 Task: Change  the formatting of the data to Which is Less than 10, In conditional formating, put the option 'Light Red Fill with Drak Red Text. 'In the sheet   Precision Sales templetes book
Action: Mouse moved to (214, 98)
Screenshot: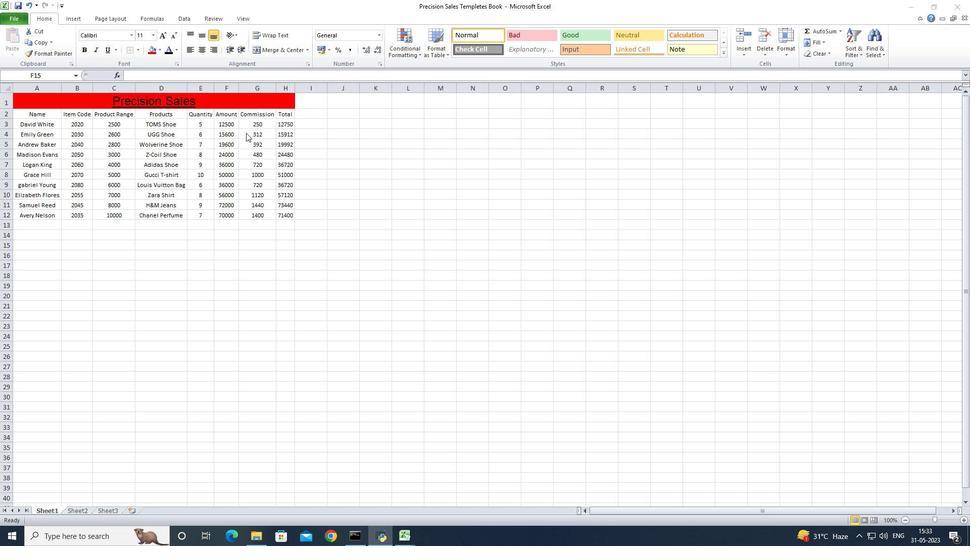 
Action: Mouse pressed left at (214, 98)
Screenshot: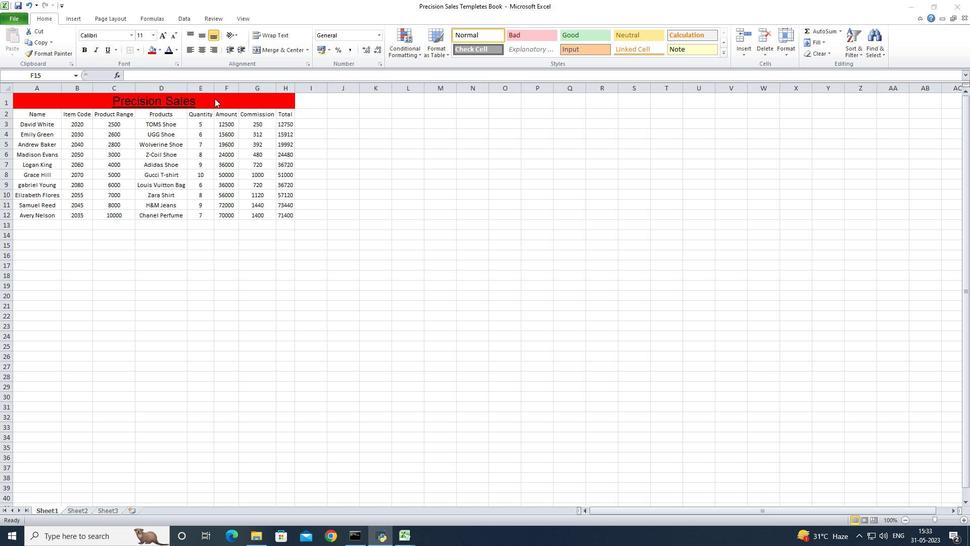 
Action: Mouse moved to (46, 114)
Screenshot: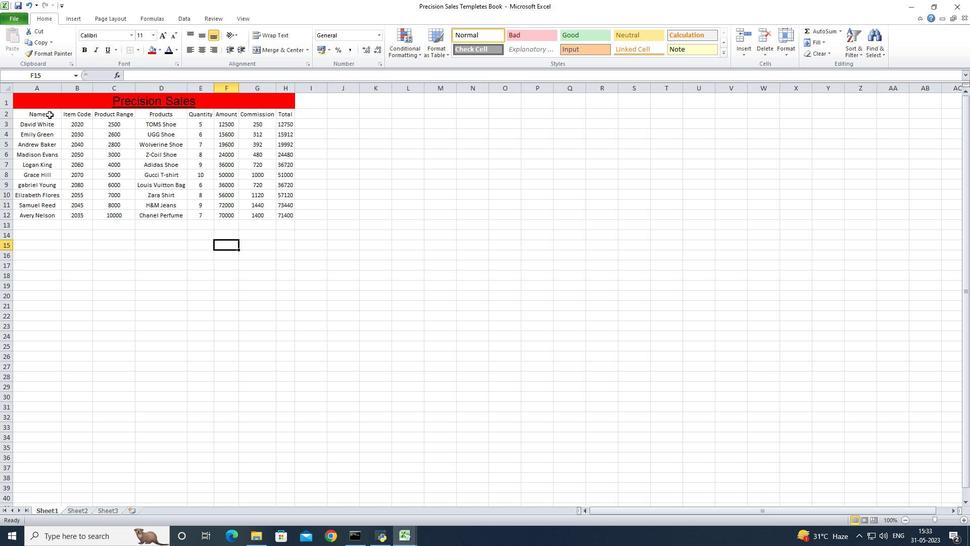 
Action: Mouse pressed left at (46, 114)
Screenshot: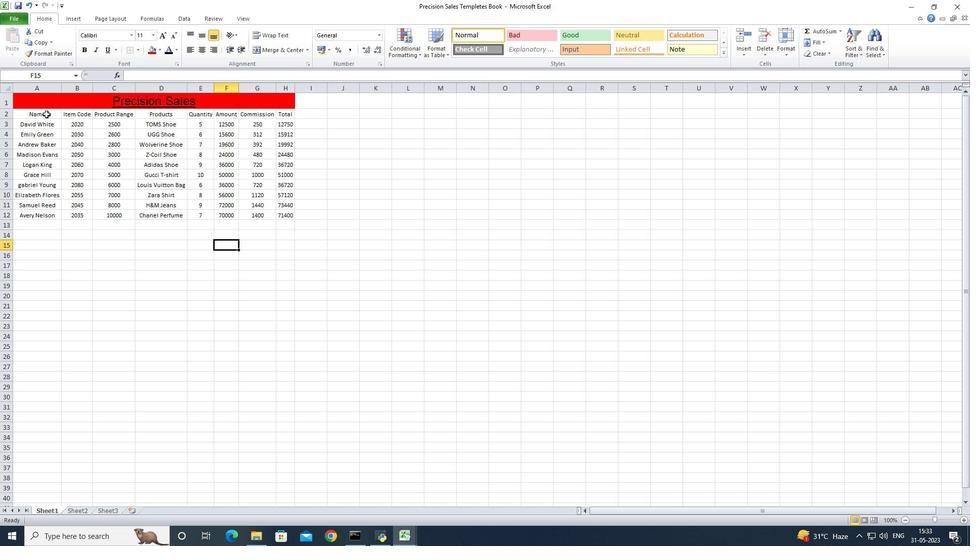
Action: Mouse moved to (404, 47)
Screenshot: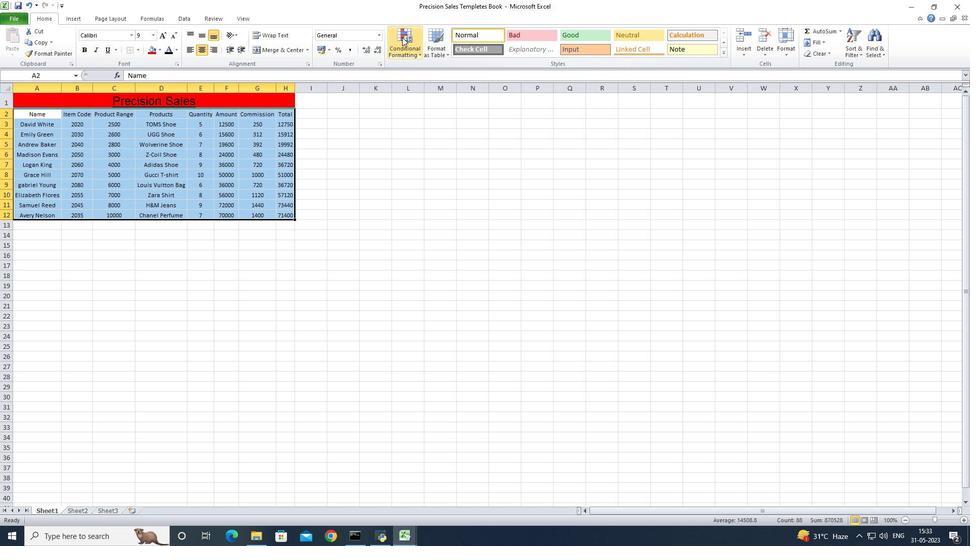 
Action: Mouse pressed left at (404, 47)
Screenshot: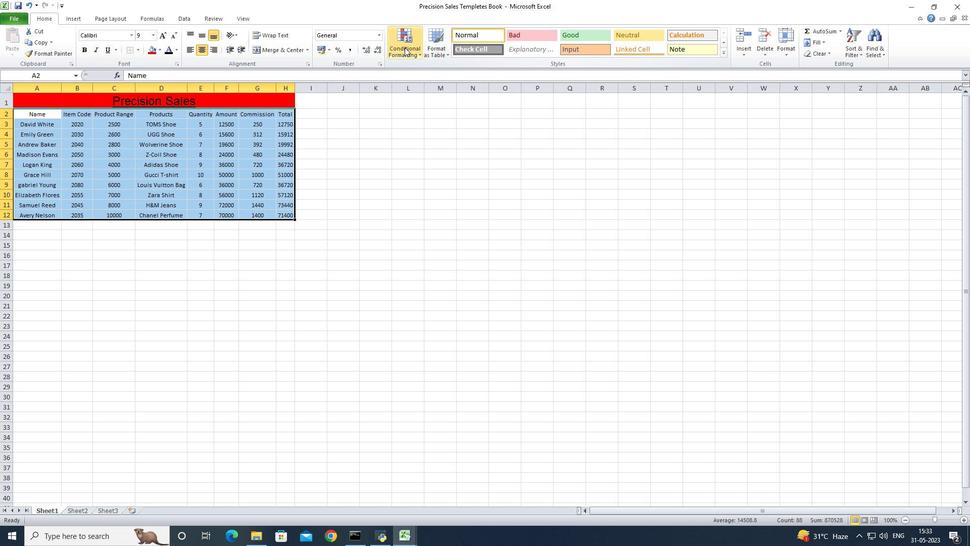 
Action: Mouse moved to (513, 96)
Screenshot: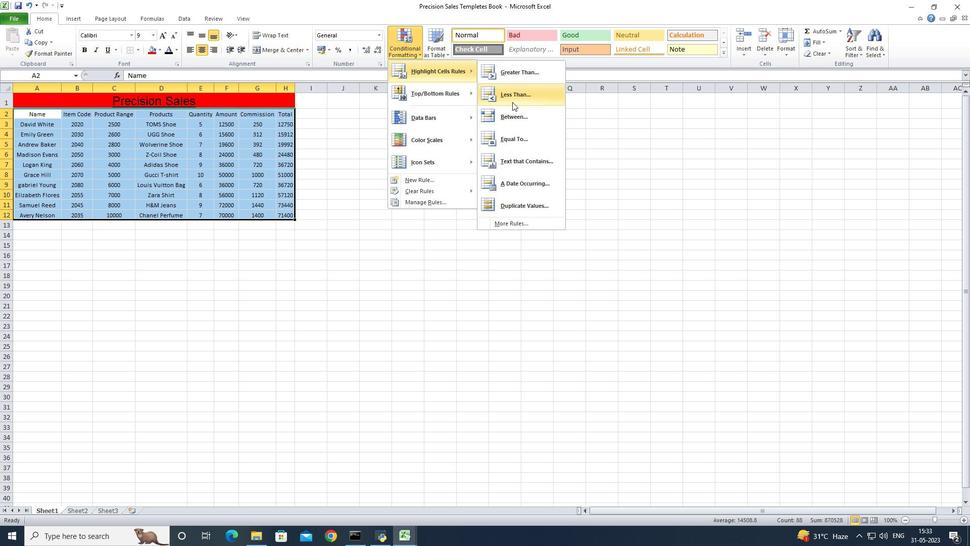 
Action: Mouse pressed left at (513, 96)
Screenshot: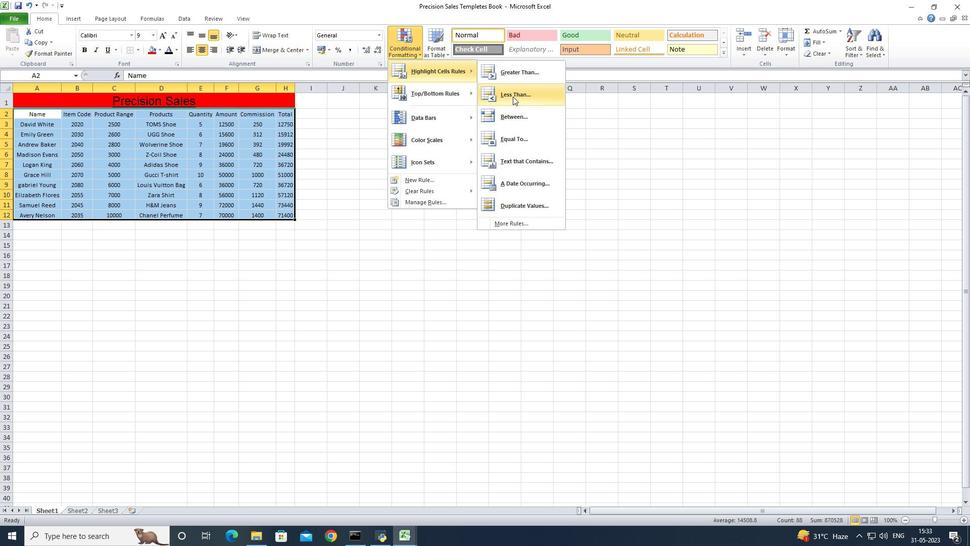 
Action: Mouse moved to (217, 166)
Screenshot: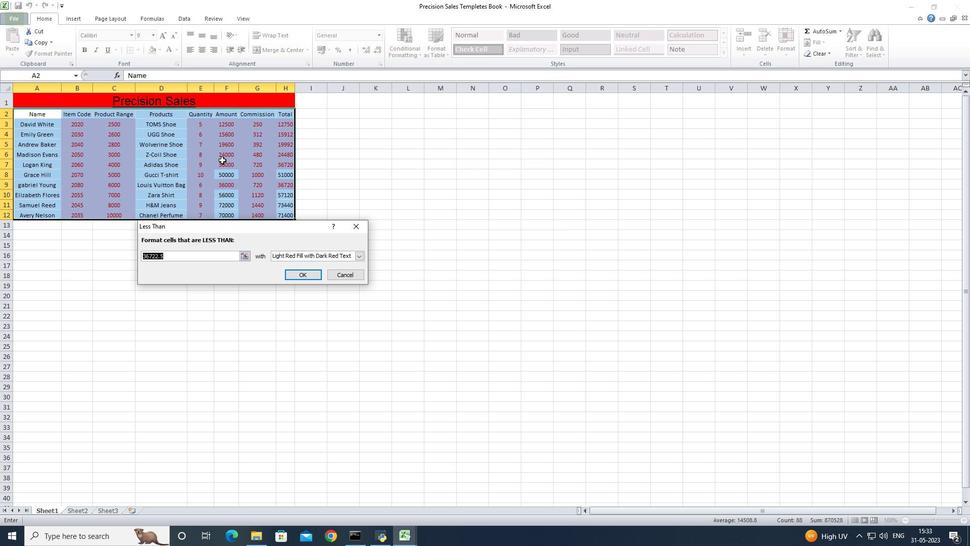 
Action: Key pressed 10
Screenshot: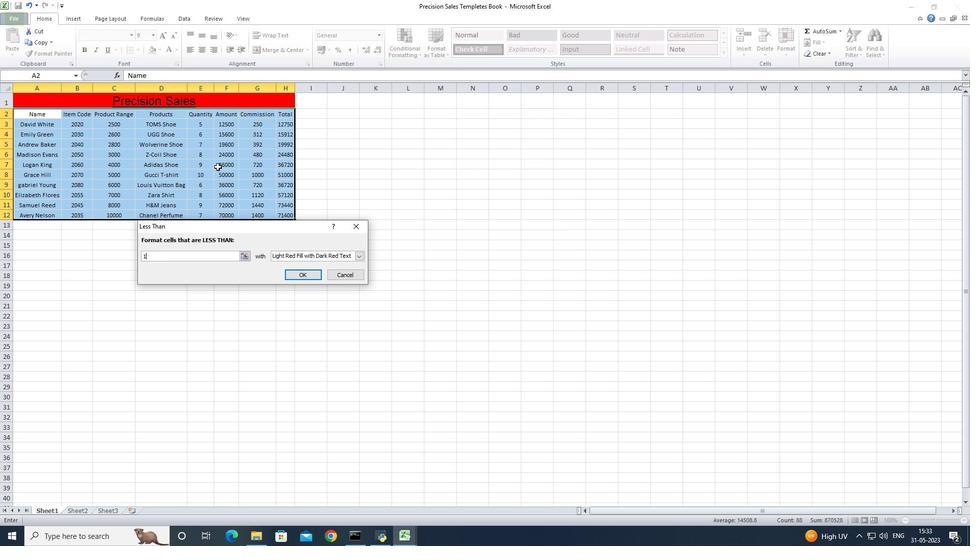 
Action: Mouse moved to (360, 257)
Screenshot: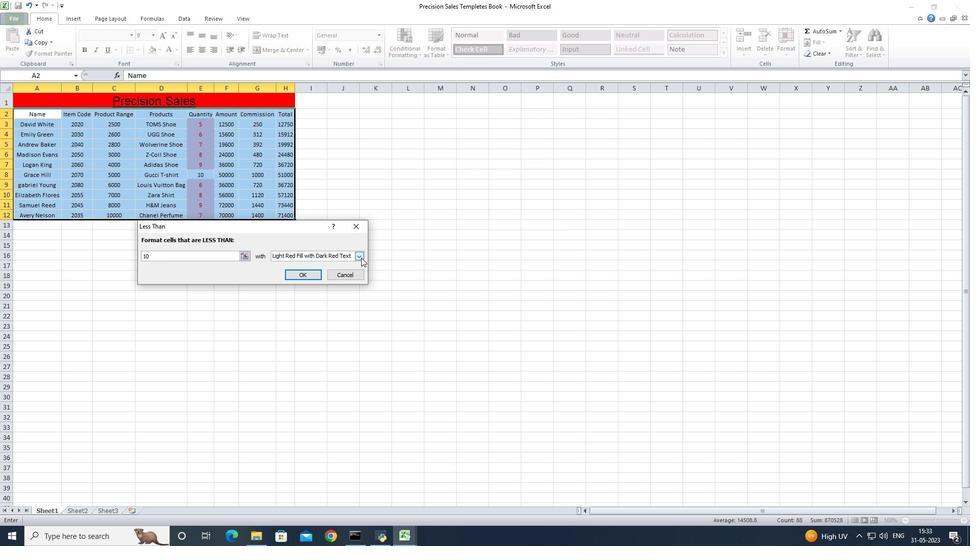 
Action: Mouse pressed left at (360, 257)
Screenshot: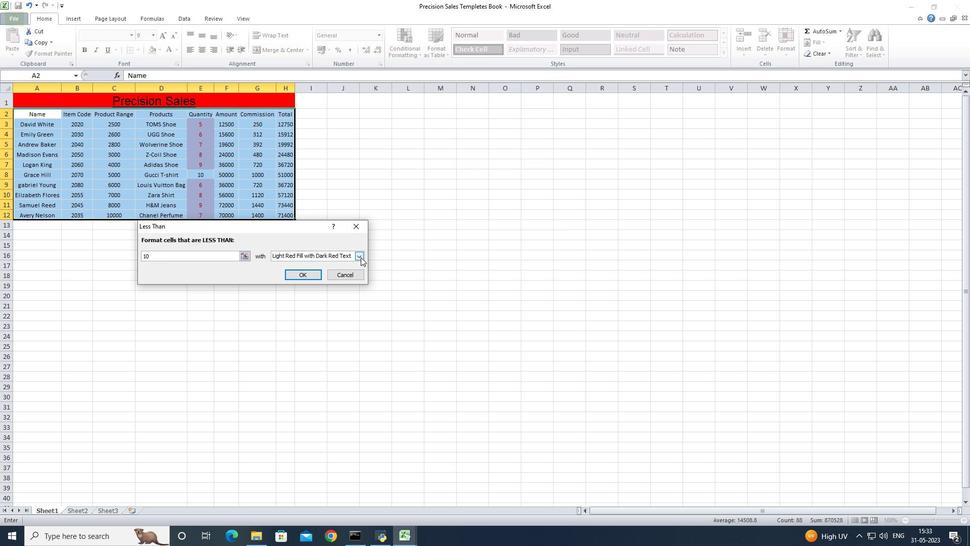 
Action: Mouse moved to (288, 265)
Screenshot: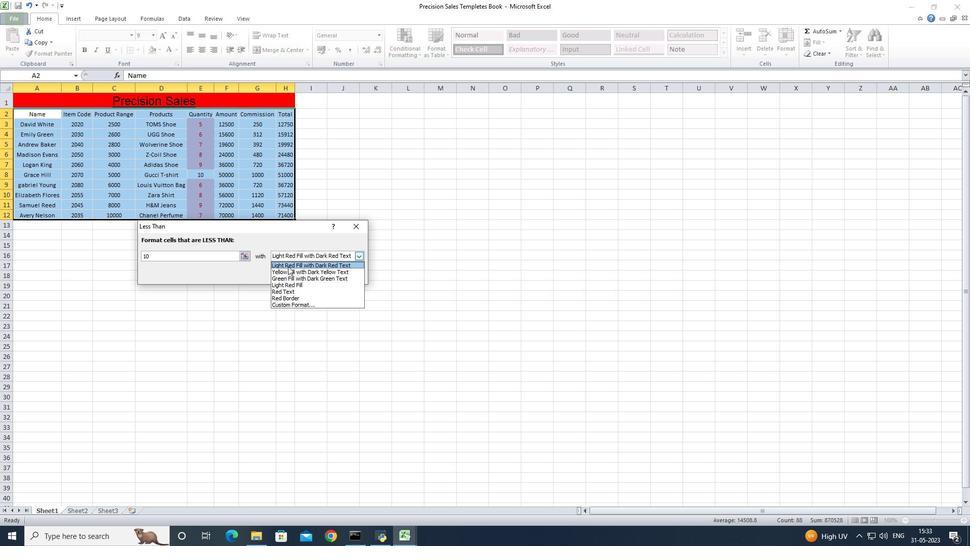 
Action: Mouse pressed left at (288, 265)
Screenshot: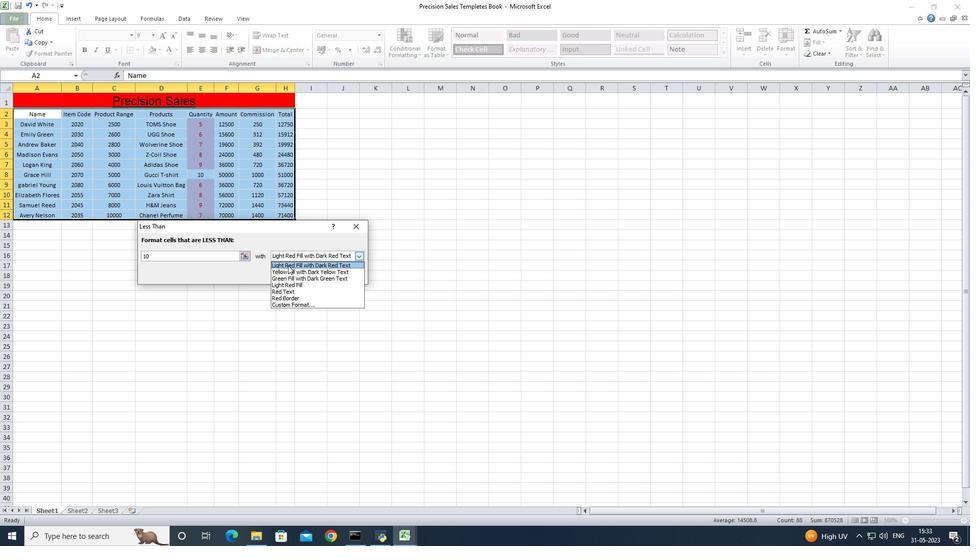 
Action: Mouse moved to (298, 276)
Screenshot: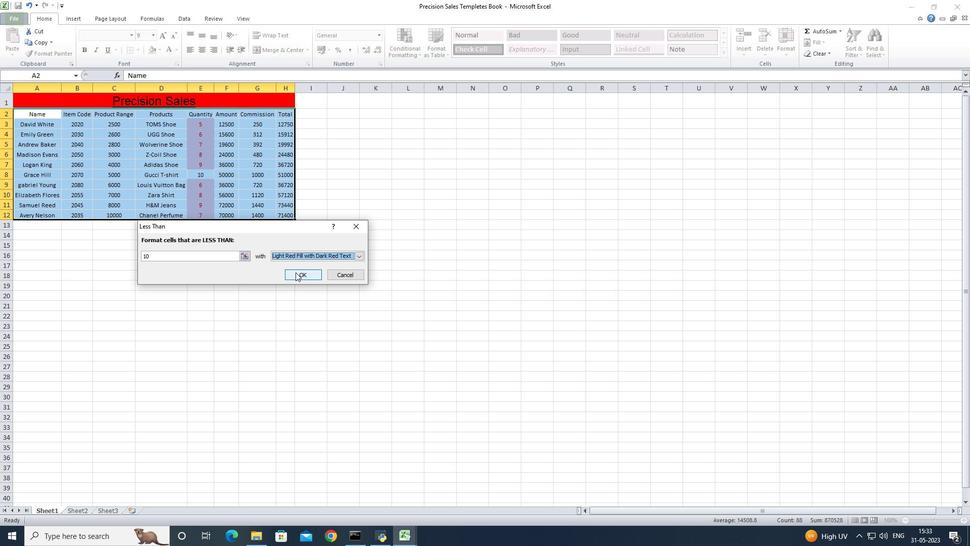
Action: Mouse pressed left at (298, 276)
Screenshot: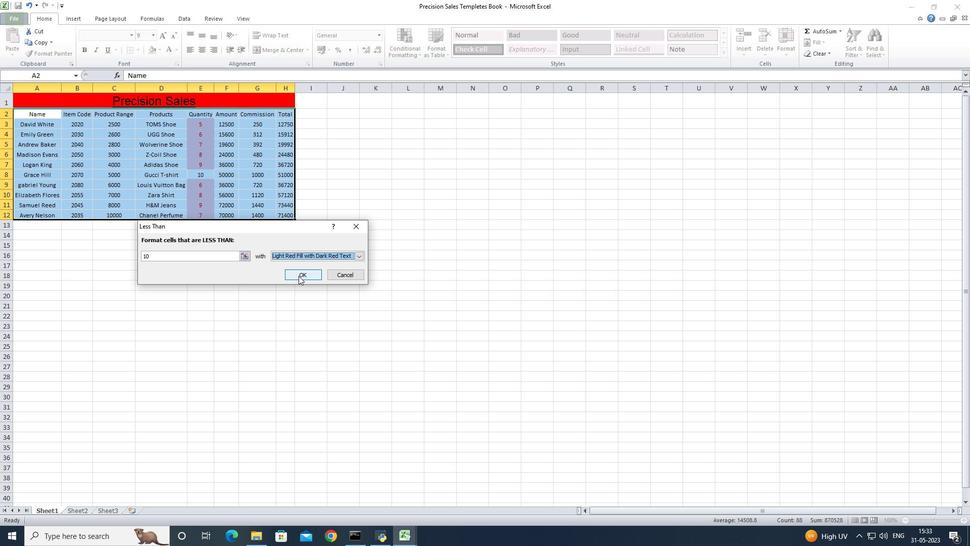 
Action: Mouse moved to (180, 262)
Screenshot: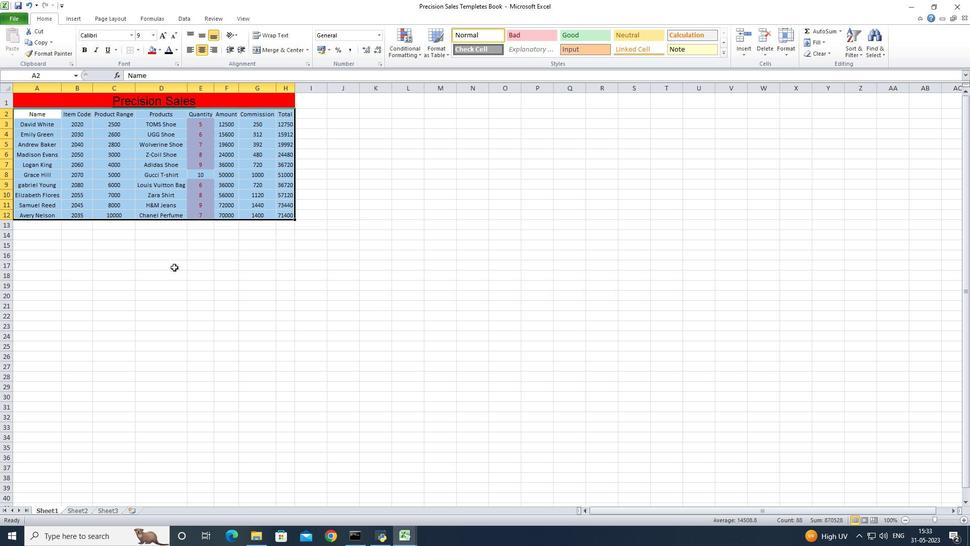 
Action: Mouse pressed left at (180, 262)
Screenshot: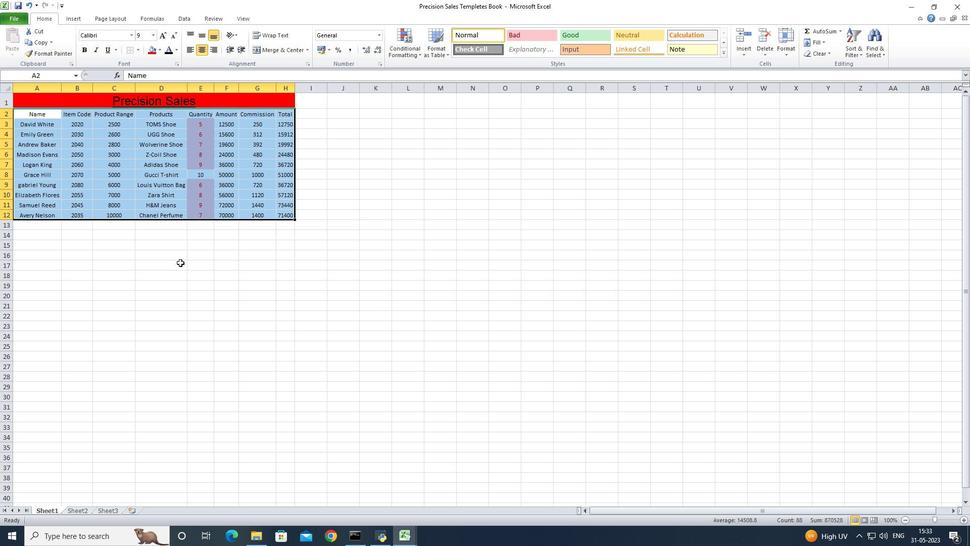 
Action: Mouse moved to (102, 262)
Screenshot: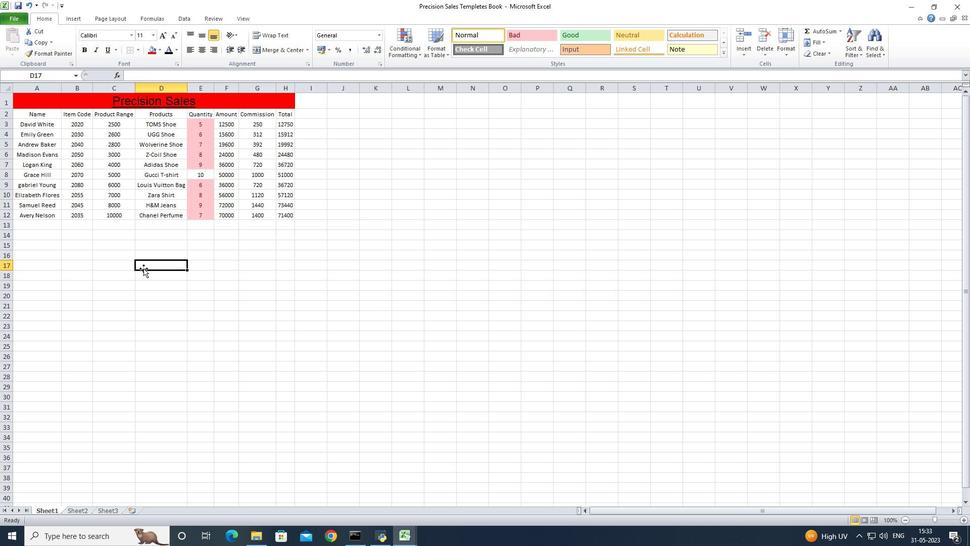 
Action: Mouse pressed left at (102, 262)
Screenshot: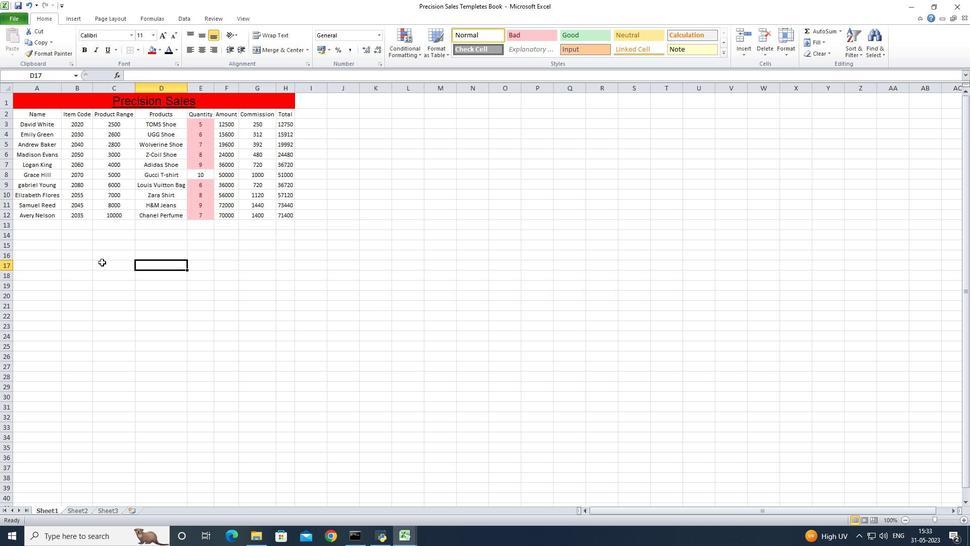 
Action: Mouse moved to (62, 89)
Screenshot: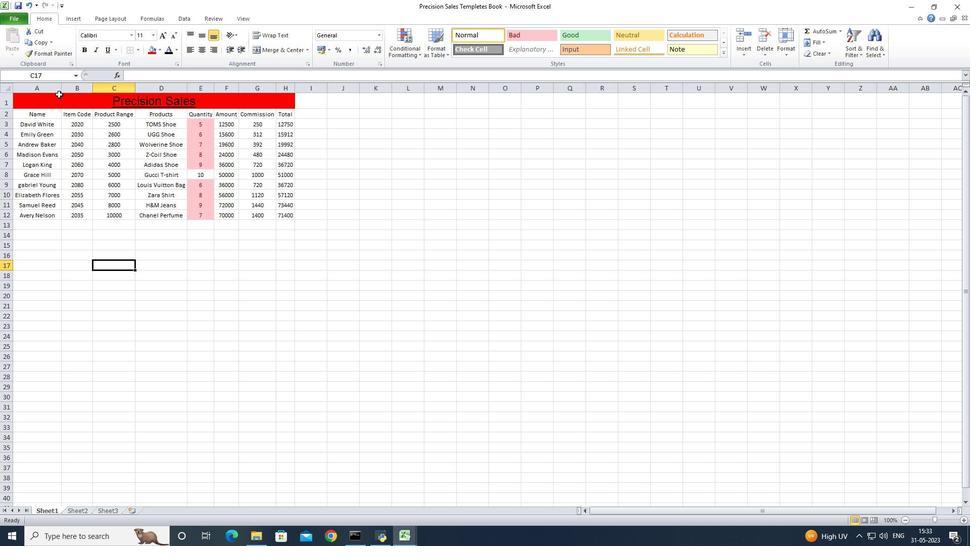 
Action: Mouse pressed left at (62, 89)
Screenshot: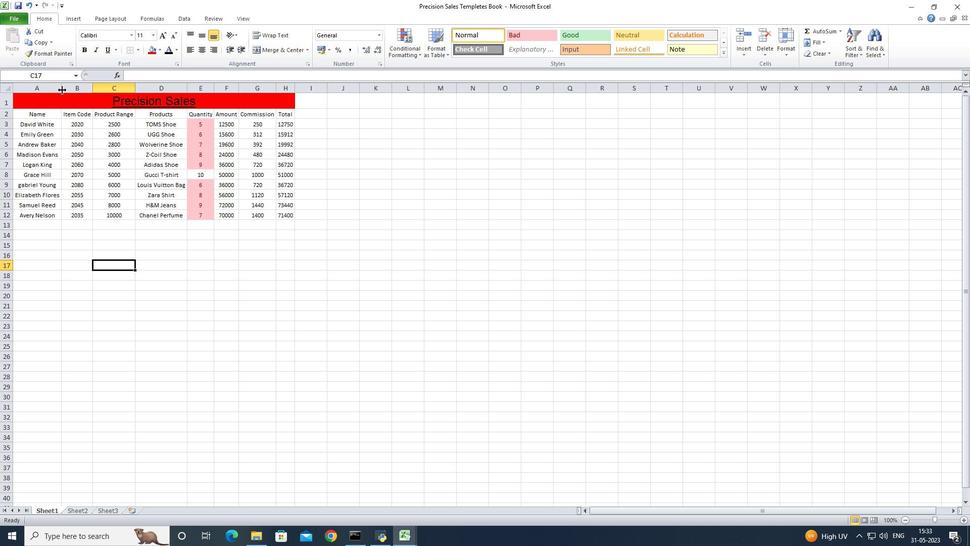 
Action: Mouse pressed left at (62, 89)
Screenshot: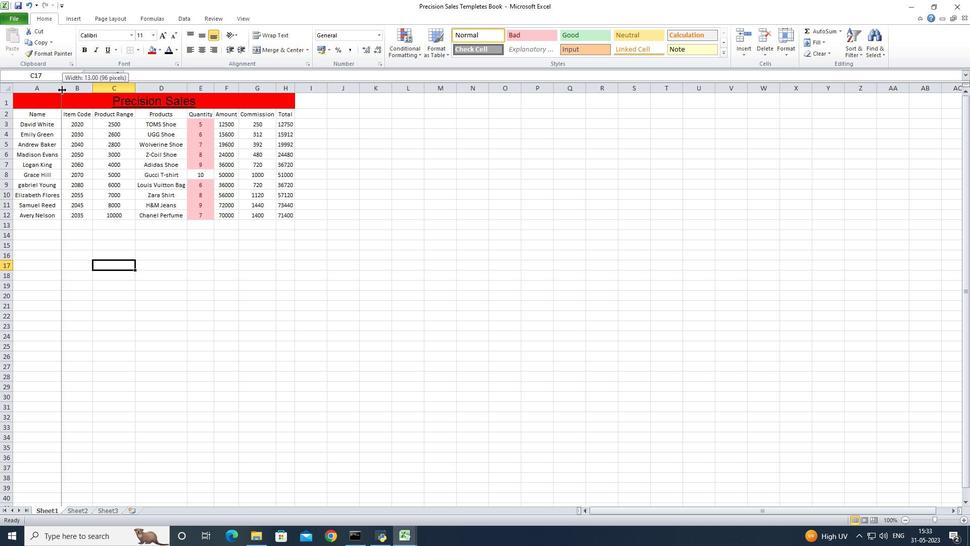 
Action: Mouse moved to (215, 90)
Screenshot: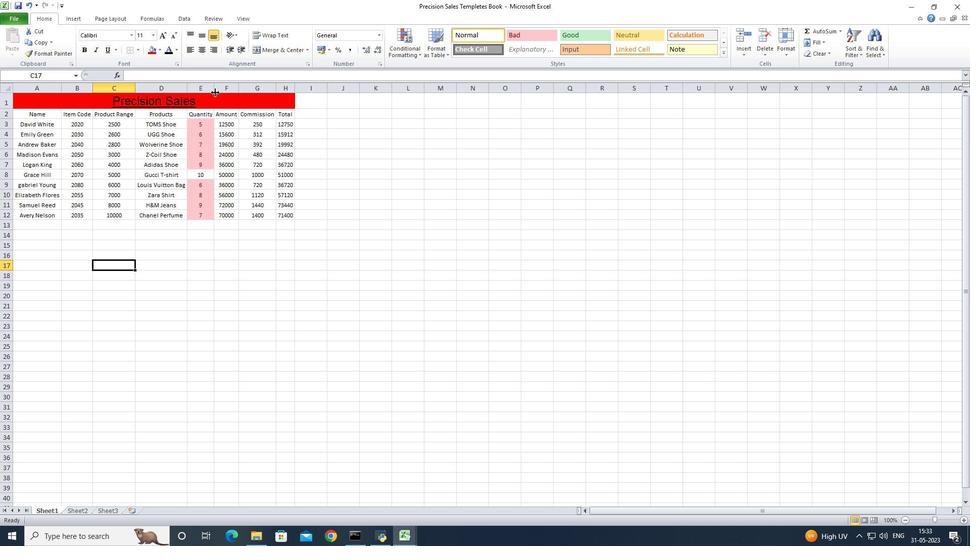 
Action: Mouse pressed left at (215, 90)
Screenshot: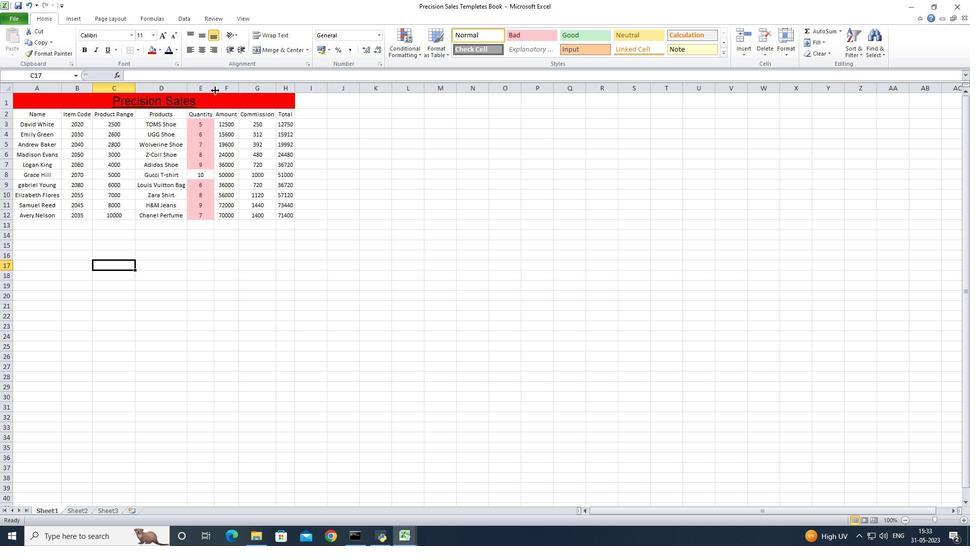 
Action: Mouse pressed left at (215, 90)
Screenshot: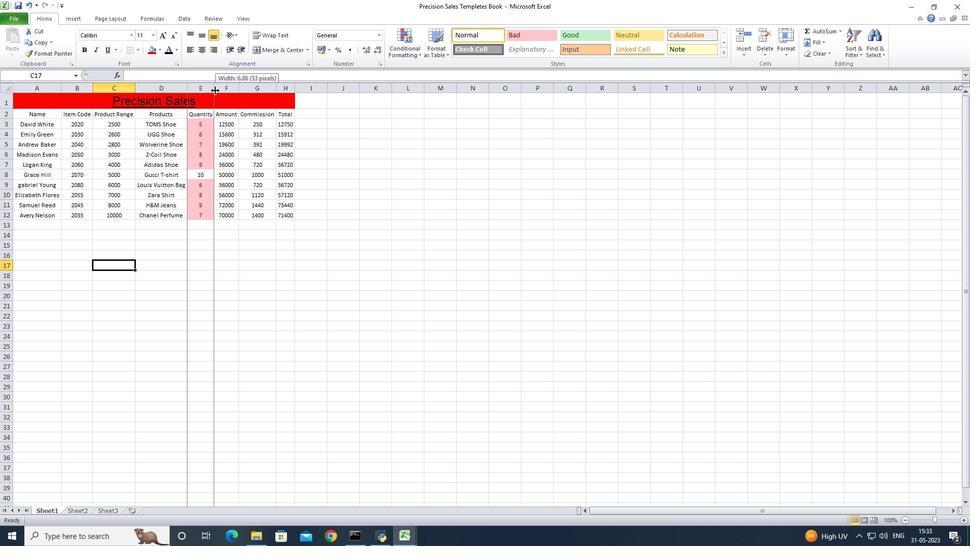 
Action: Mouse moved to (221, 260)
Screenshot: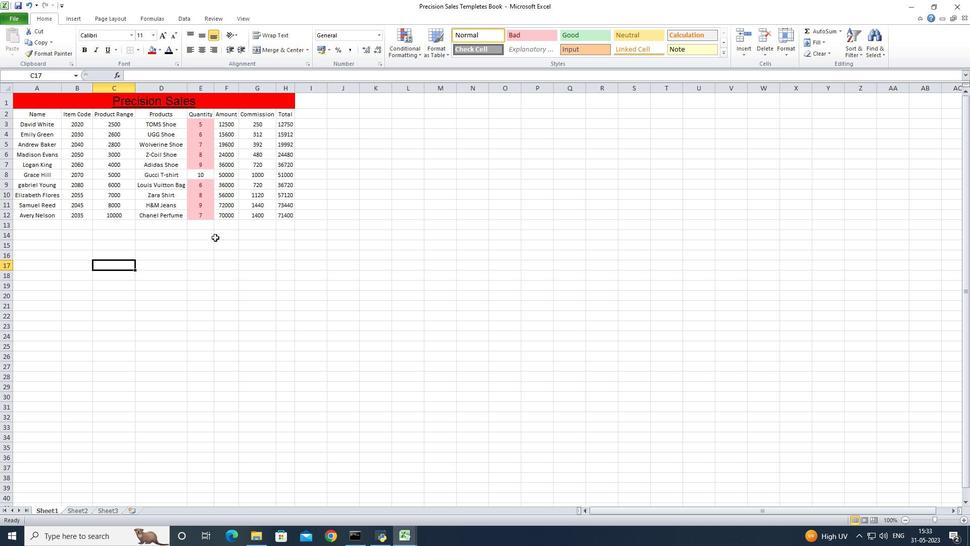 
Action: Mouse pressed left at (221, 260)
Screenshot: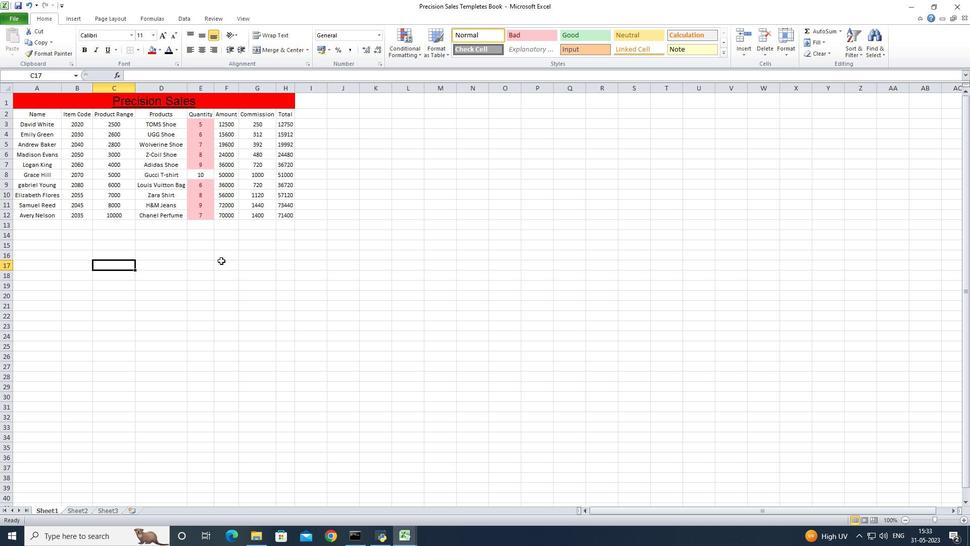 
Action: Mouse moved to (167, 180)
Screenshot: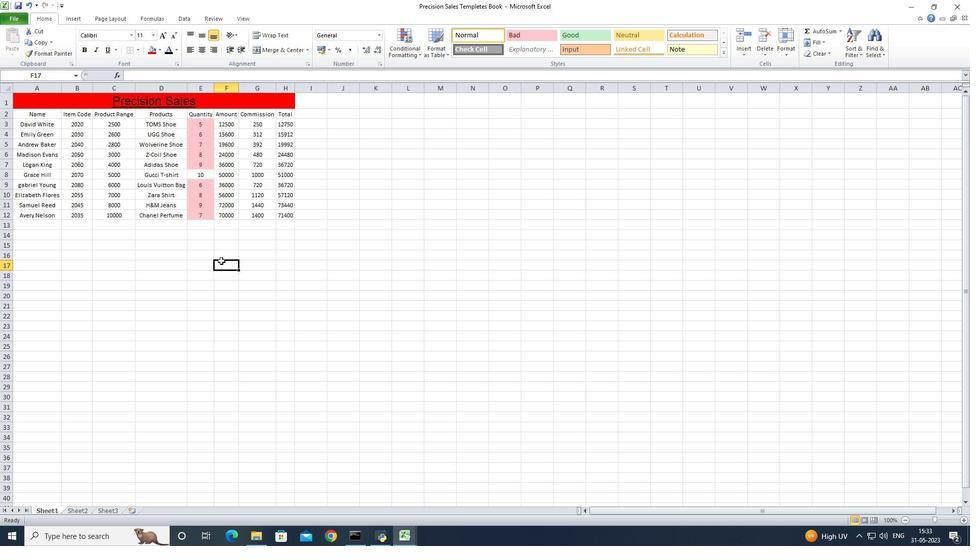 
